 Task: Add Solaray Childrens Chewable to the cart.
Action: Mouse moved to (317, 151)
Screenshot: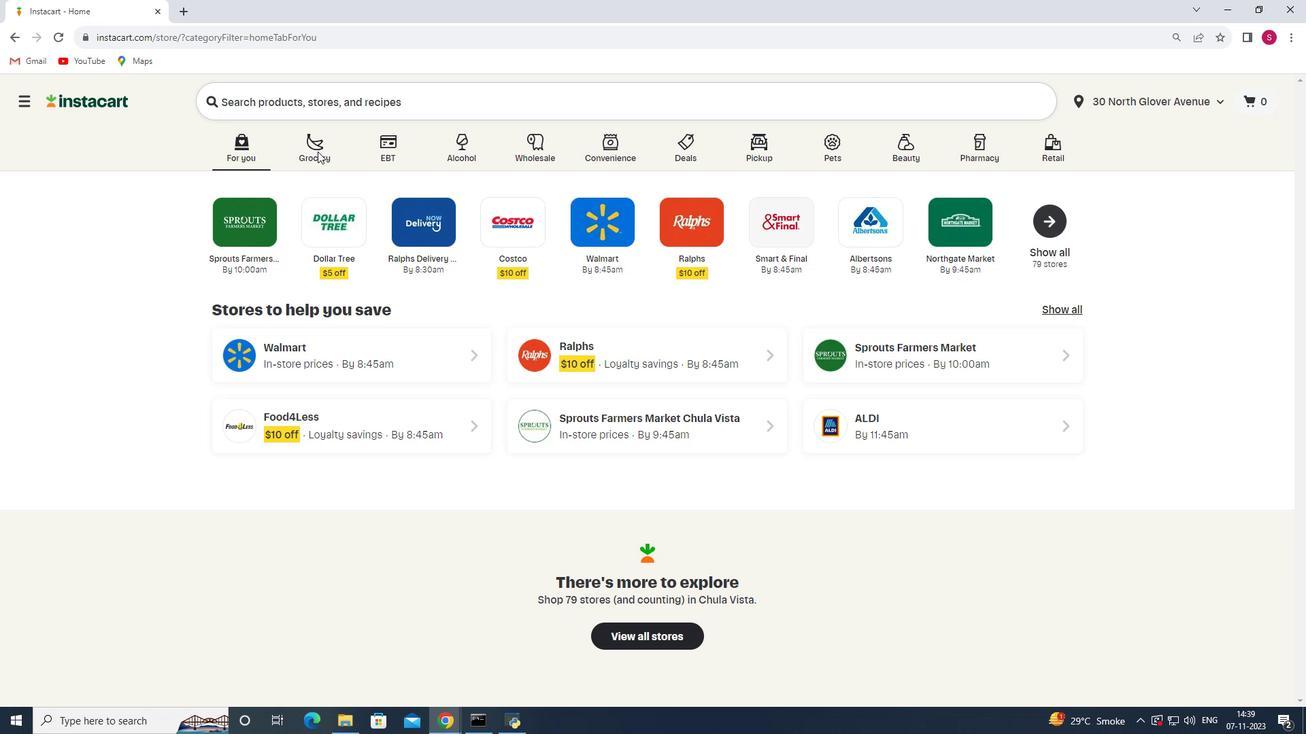 
Action: Mouse pressed left at (317, 151)
Screenshot: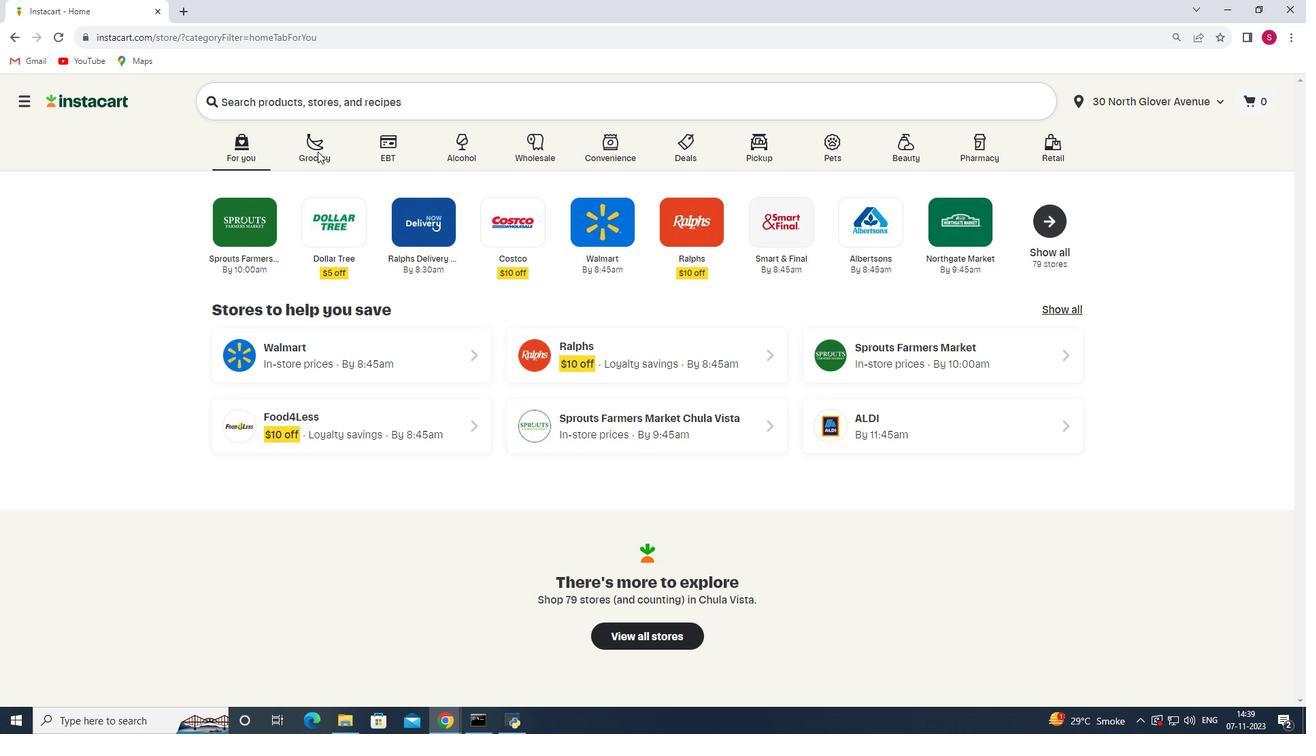 
Action: Mouse moved to (346, 391)
Screenshot: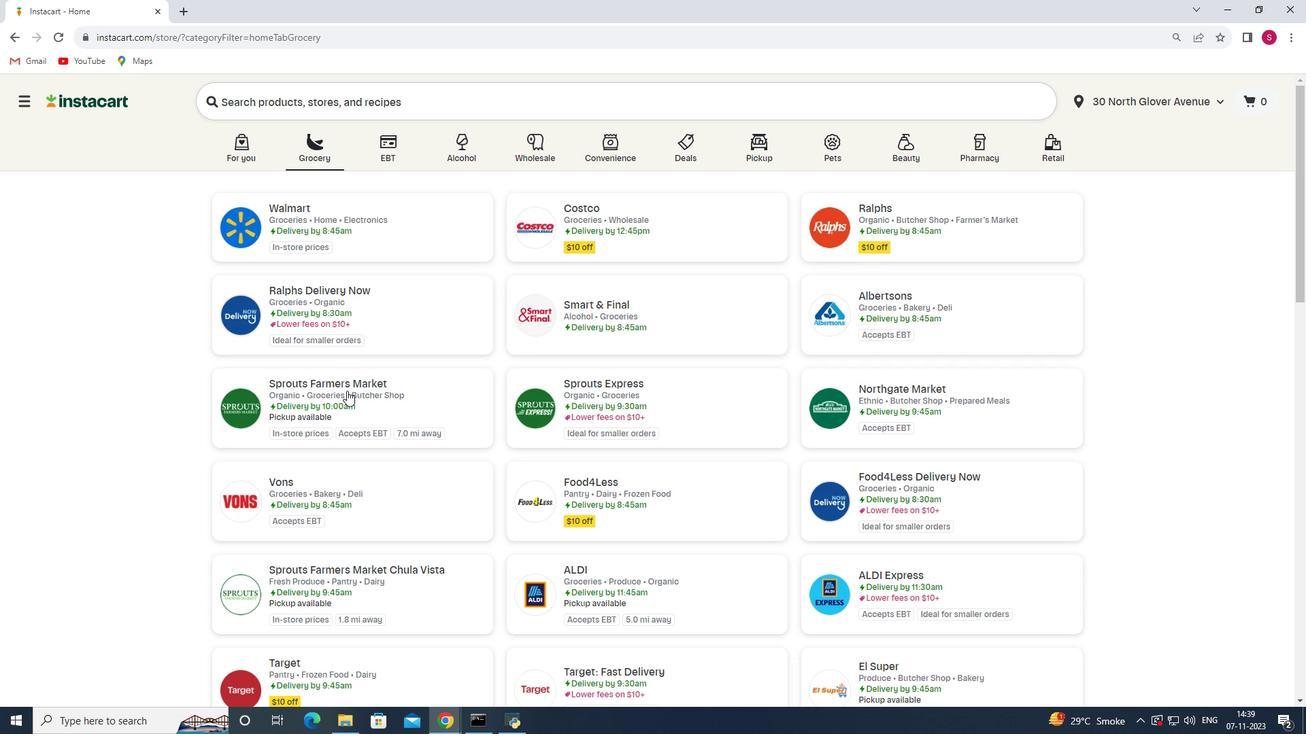 
Action: Mouse pressed left at (346, 391)
Screenshot: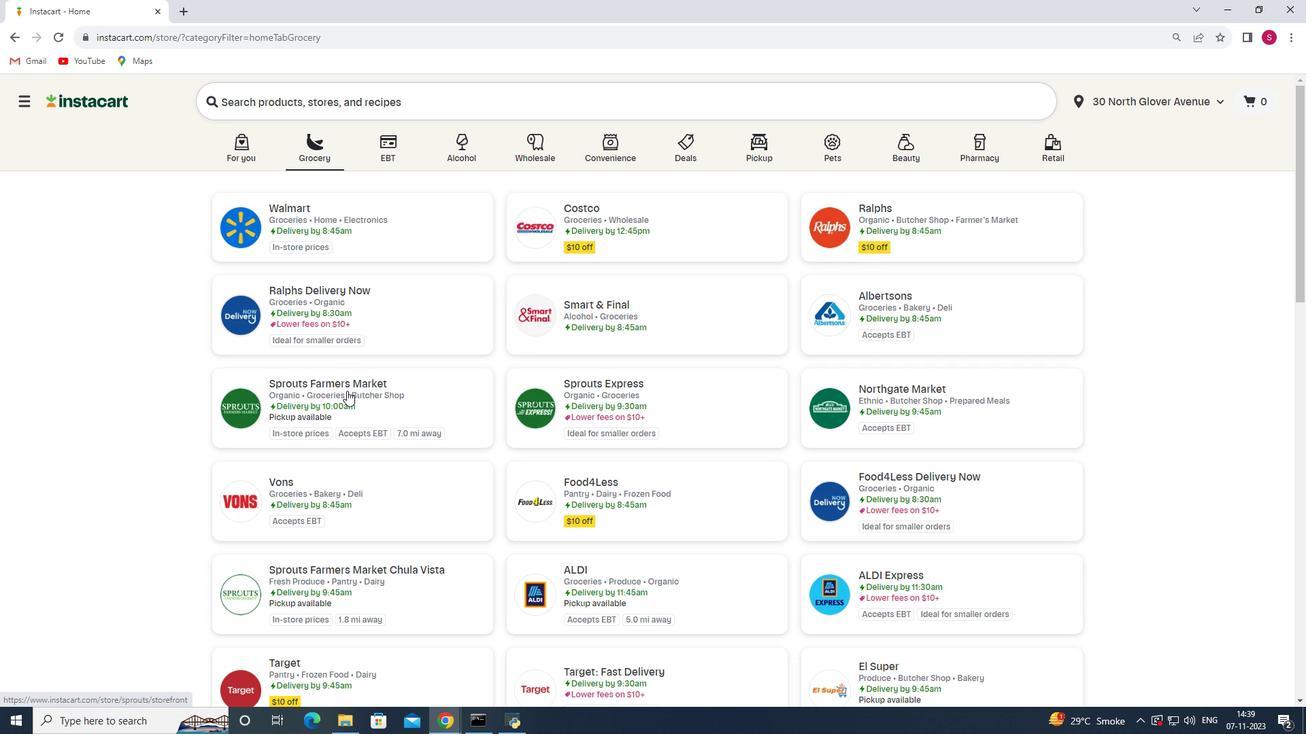 
Action: Mouse moved to (111, 418)
Screenshot: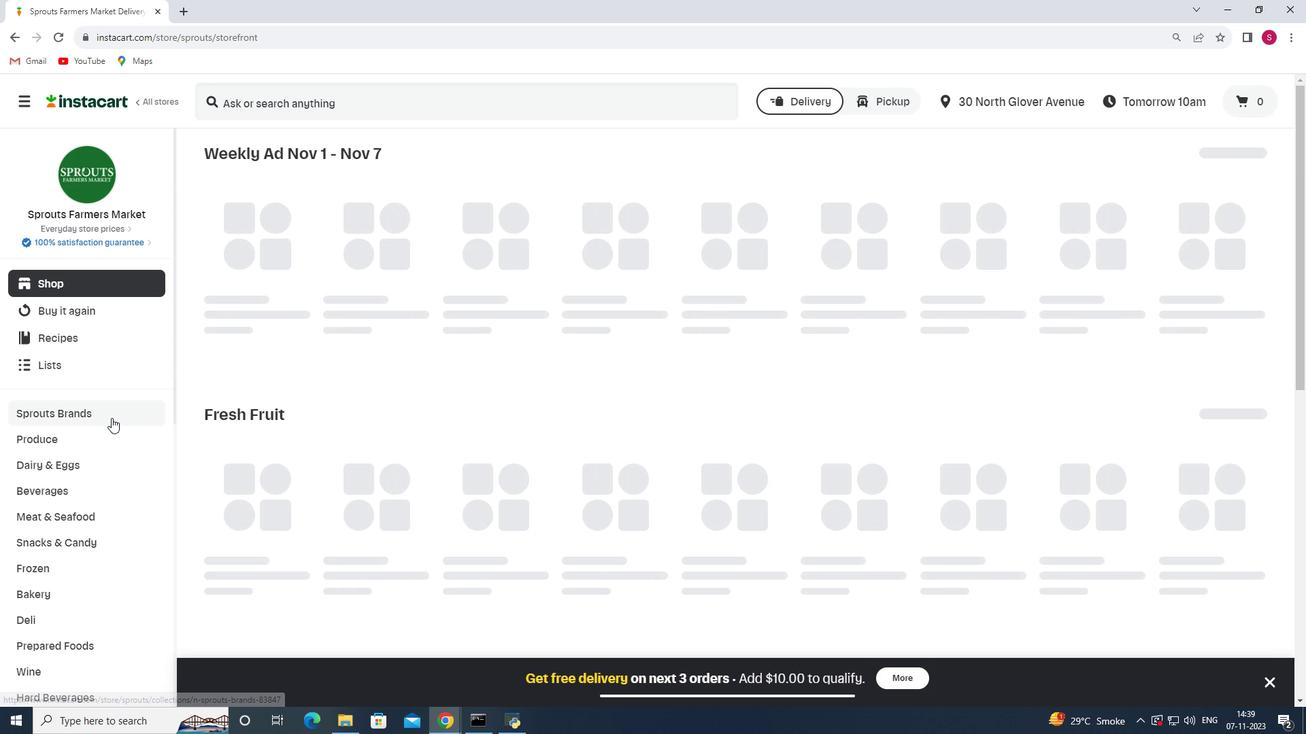 
Action: Mouse scrolled (111, 417) with delta (0, 0)
Screenshot: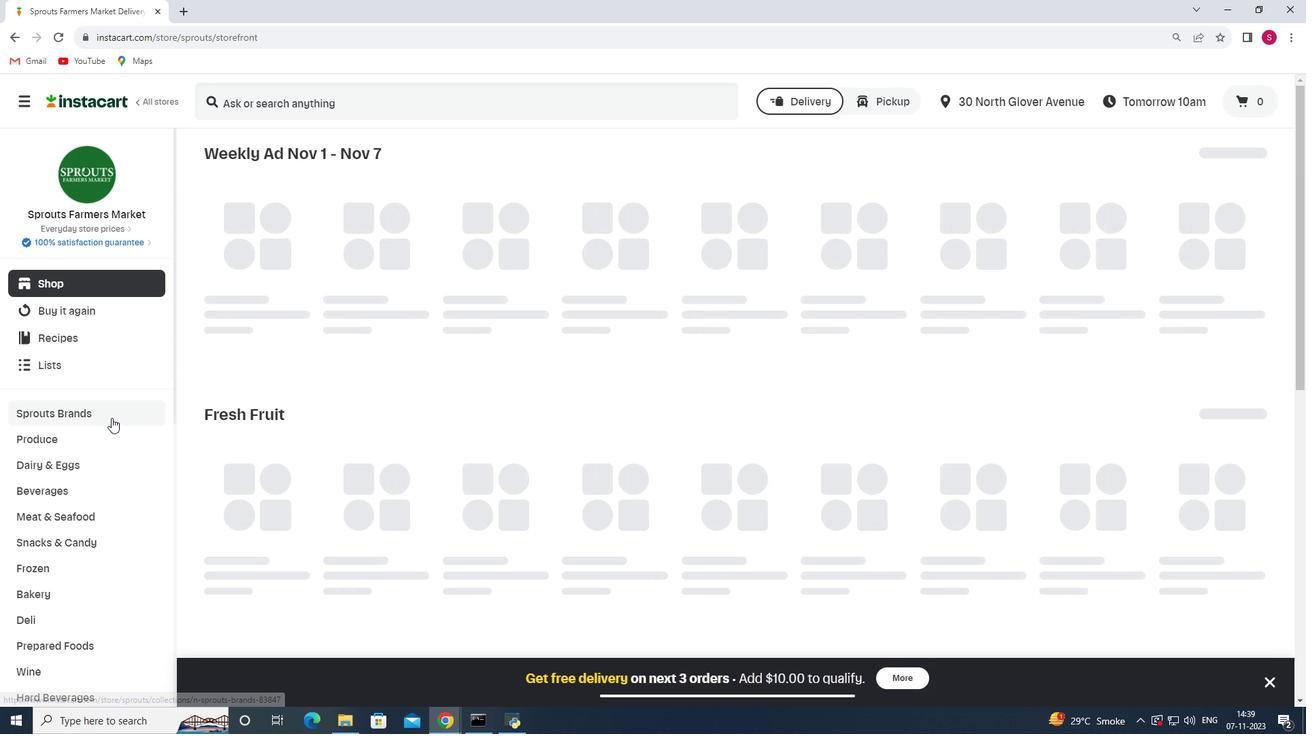 
Action: Mouse scrolled (111, 417) with delta (0, 0)
Screenshot: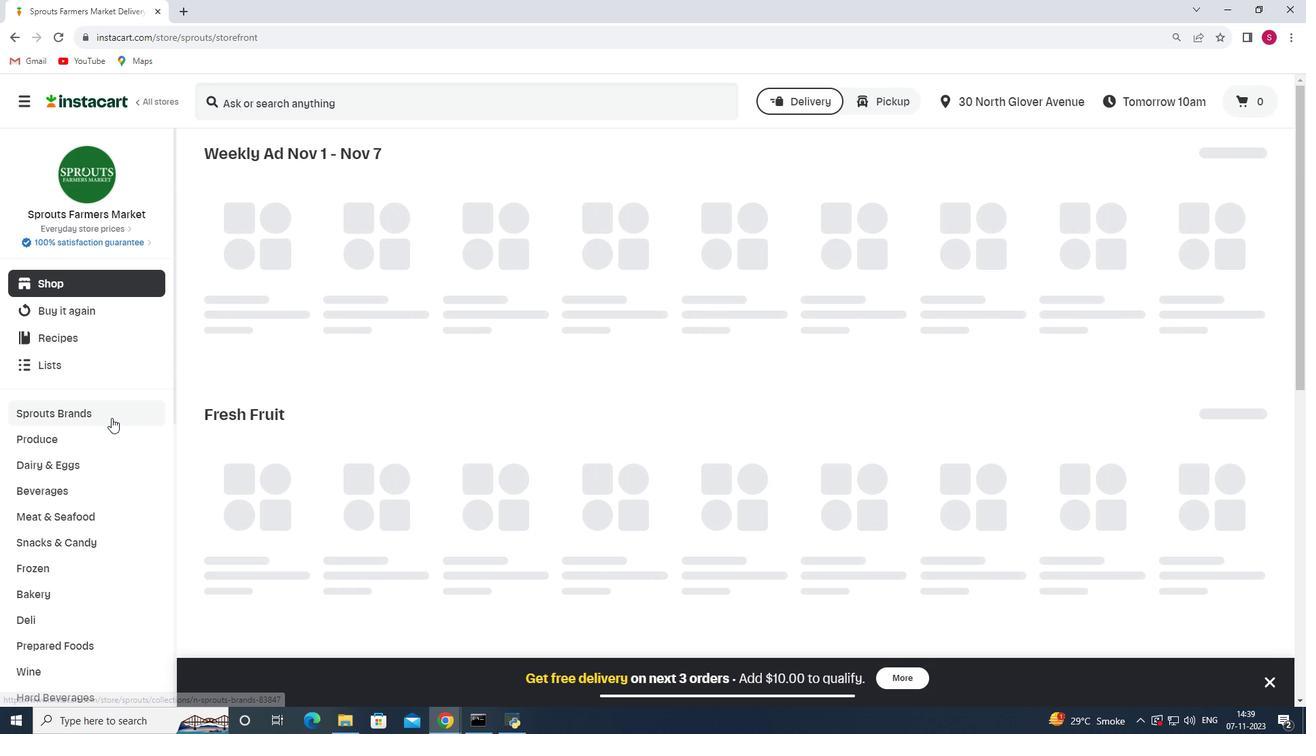 
Action: Mouse scrolled (111, 417) with delta (0, 0)
Screenshot: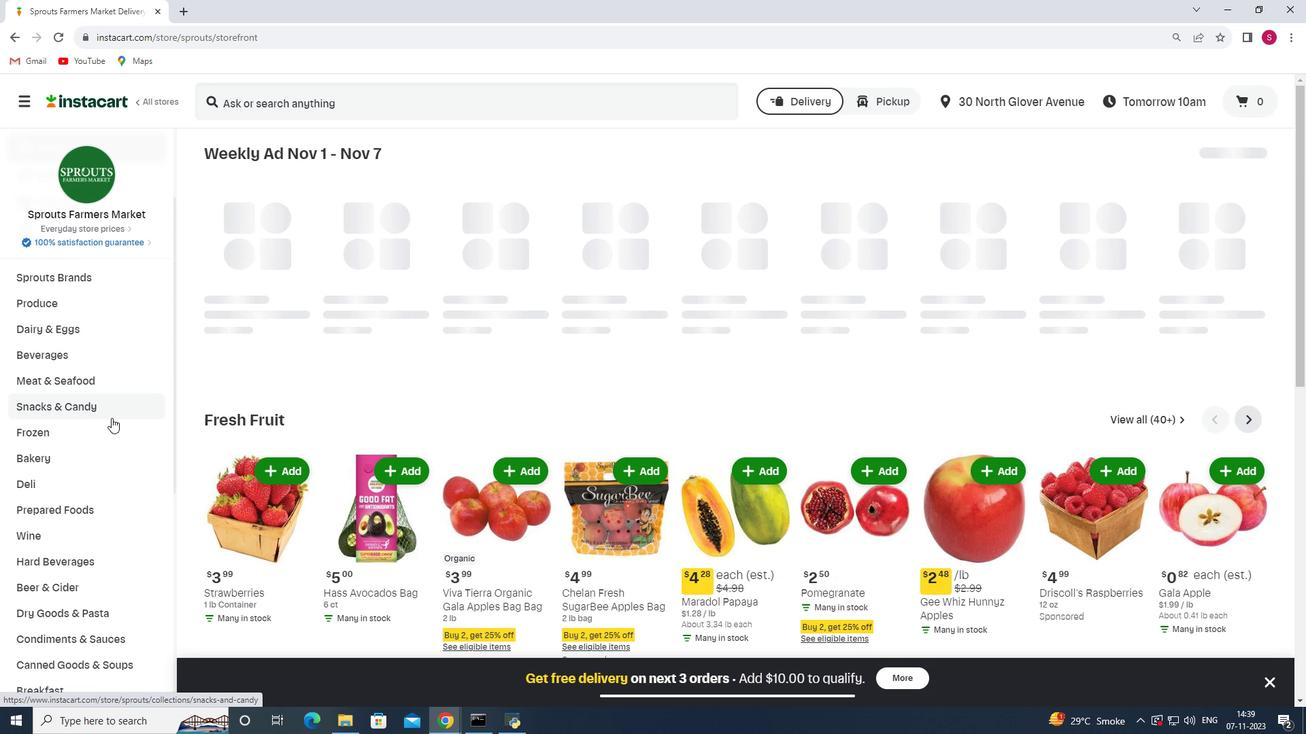 
Action: Mouse scrolled (111, 417) with delta (0, 0)
Screenshot: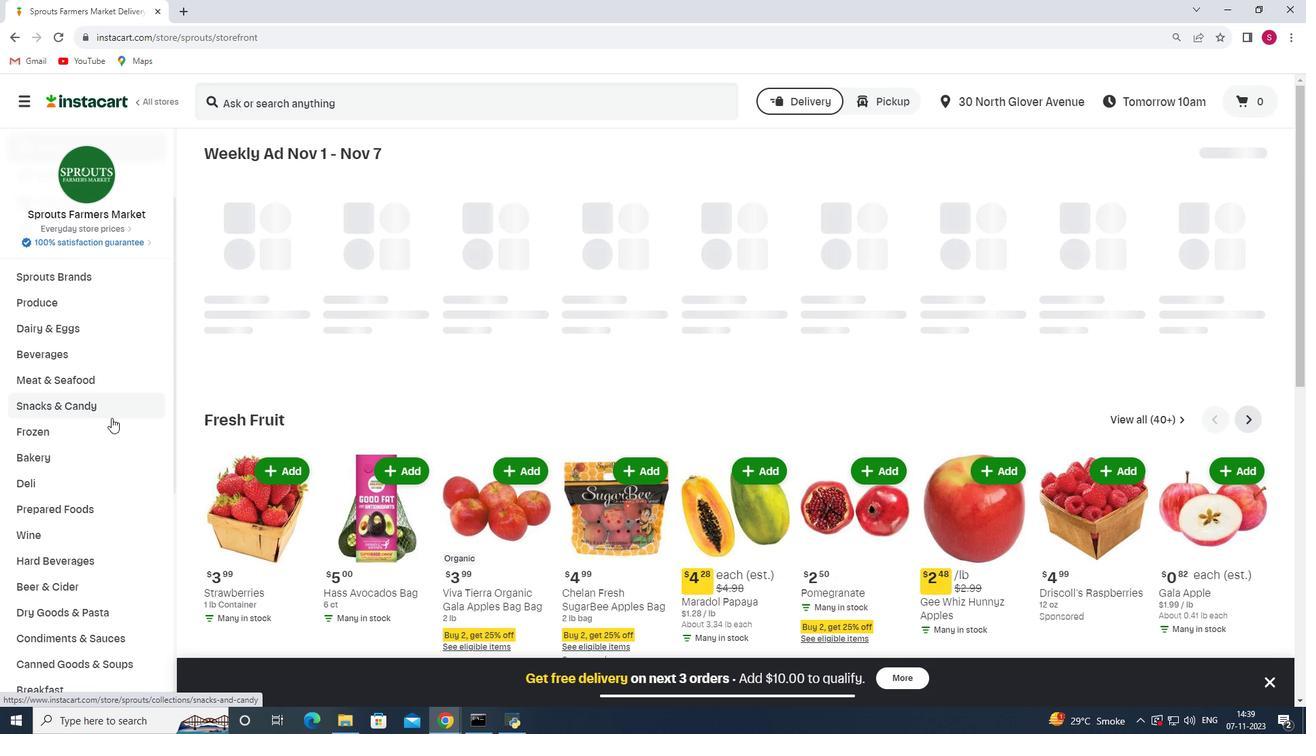 
Action: Mouse scrolled (111, 417) with delta (0, 0)
Screenshot: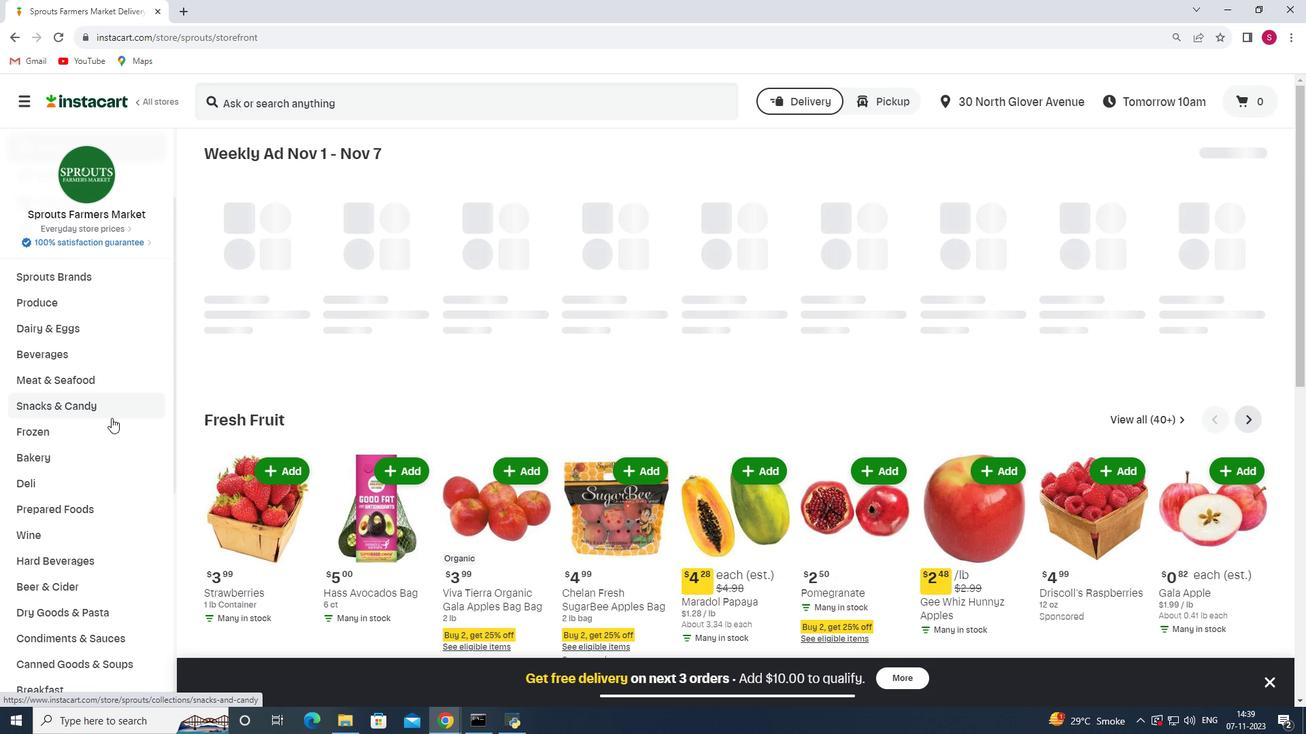 
Action: Mouse scrolled (111, 417) with delta (0, 0)
Screenshot: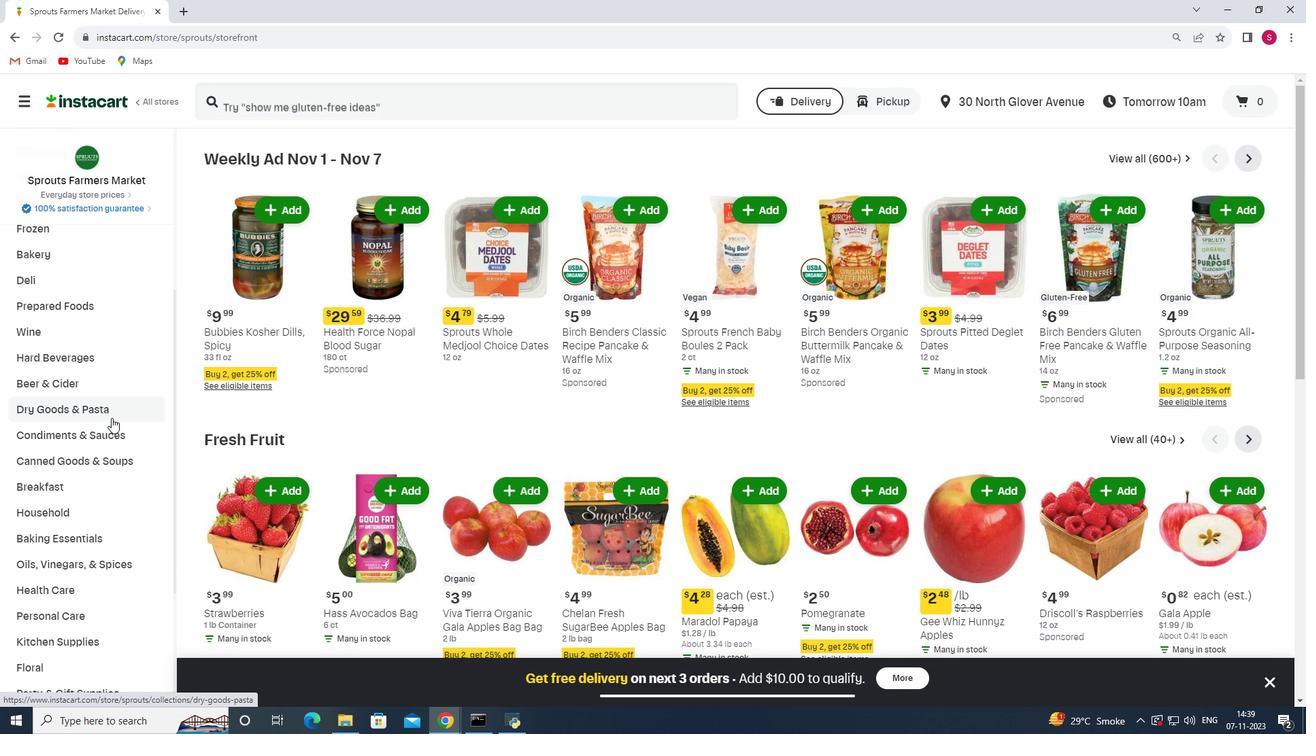 
Action: Mouse scrolled (111, 417) with delta (0, 0)
Screenshot: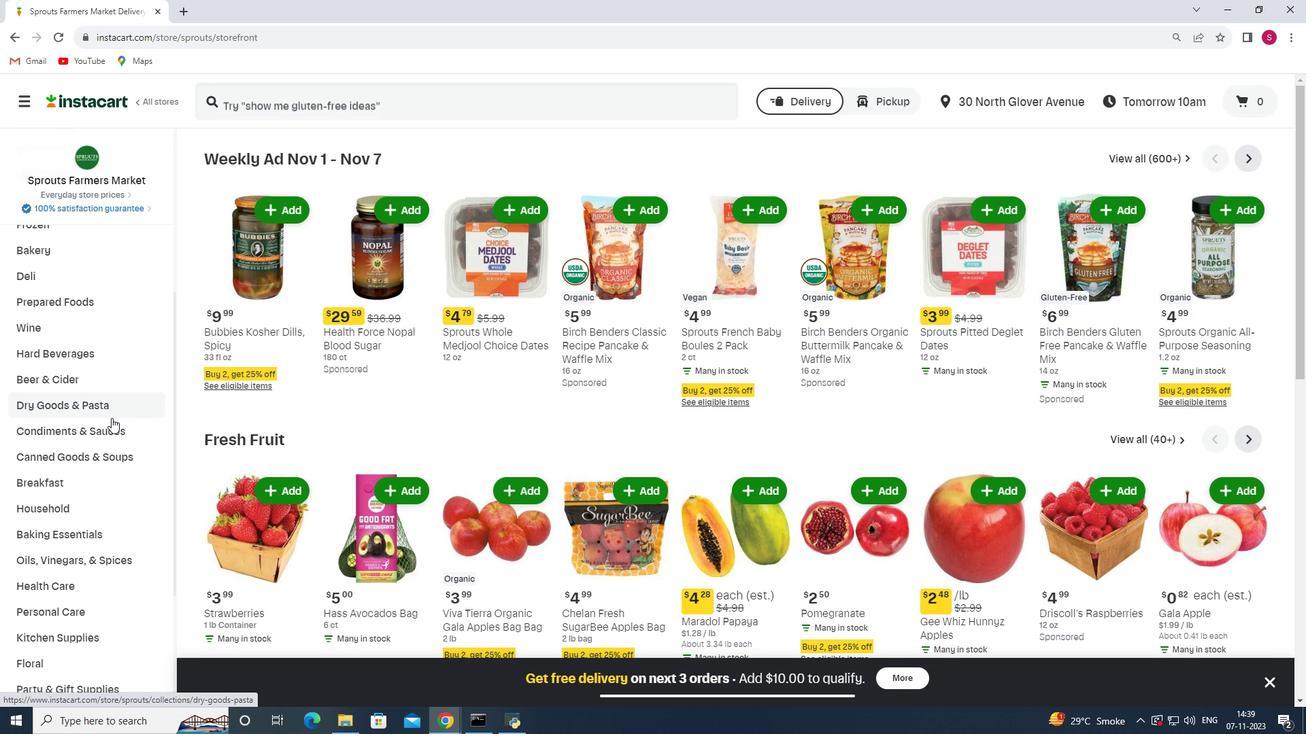 
Action: Mouse moved to (94, 453)
Screenshot: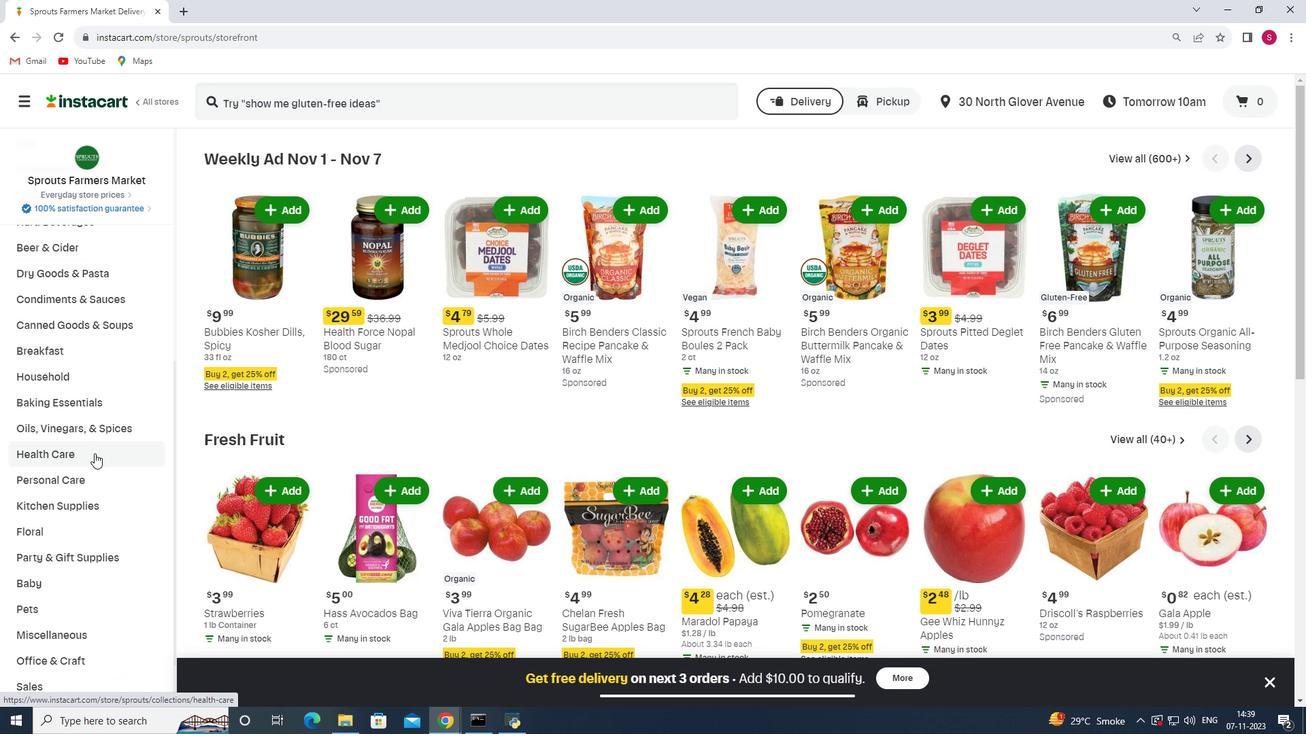 
Action: Mouse pressed left at (94, 453)
Screenshot: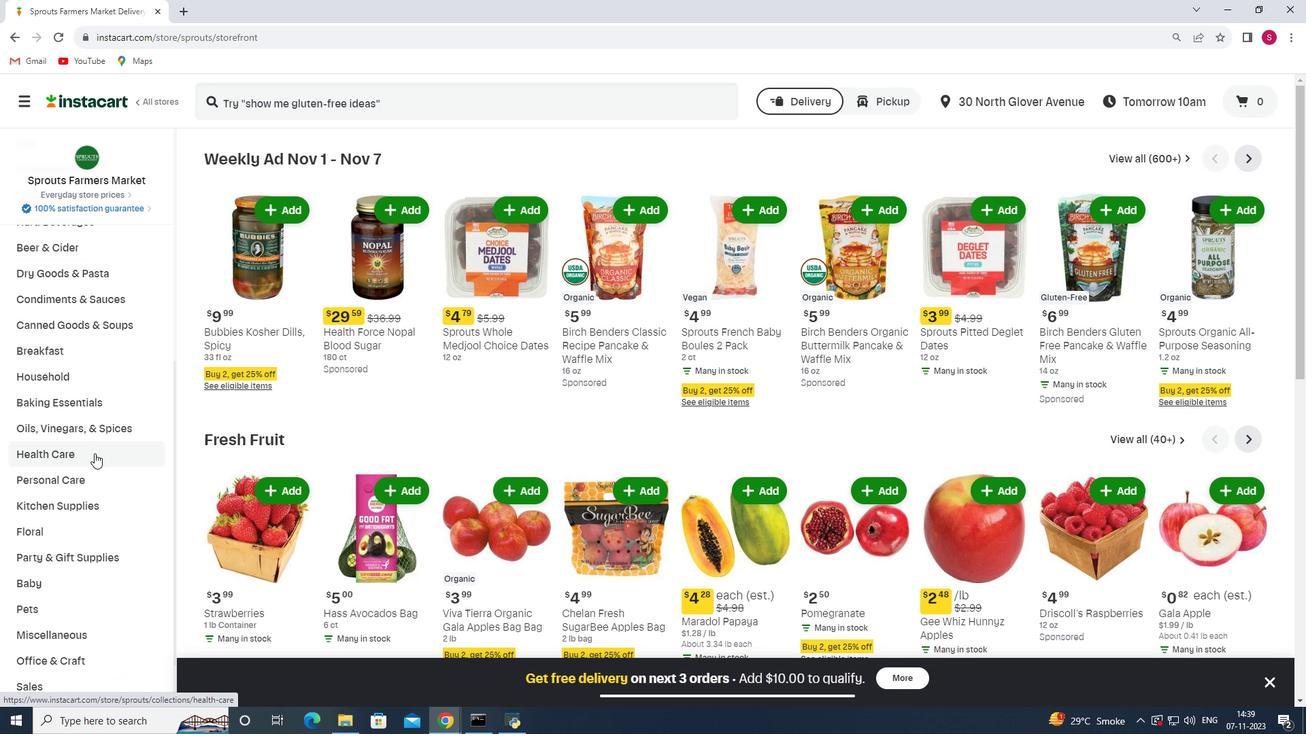 
Action: Mouse moved to (476, 191)
Screenshot: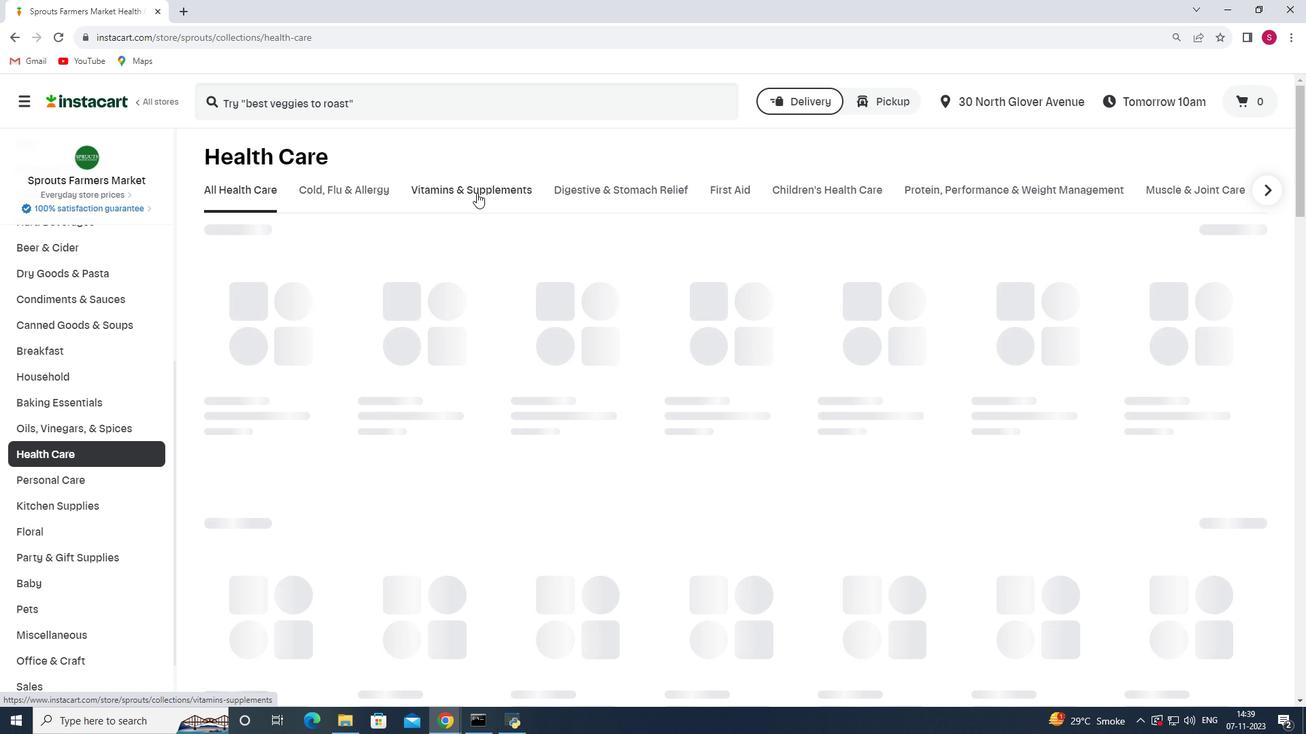 
Action: Mouse pressed left at (476, 191)
Screenshot: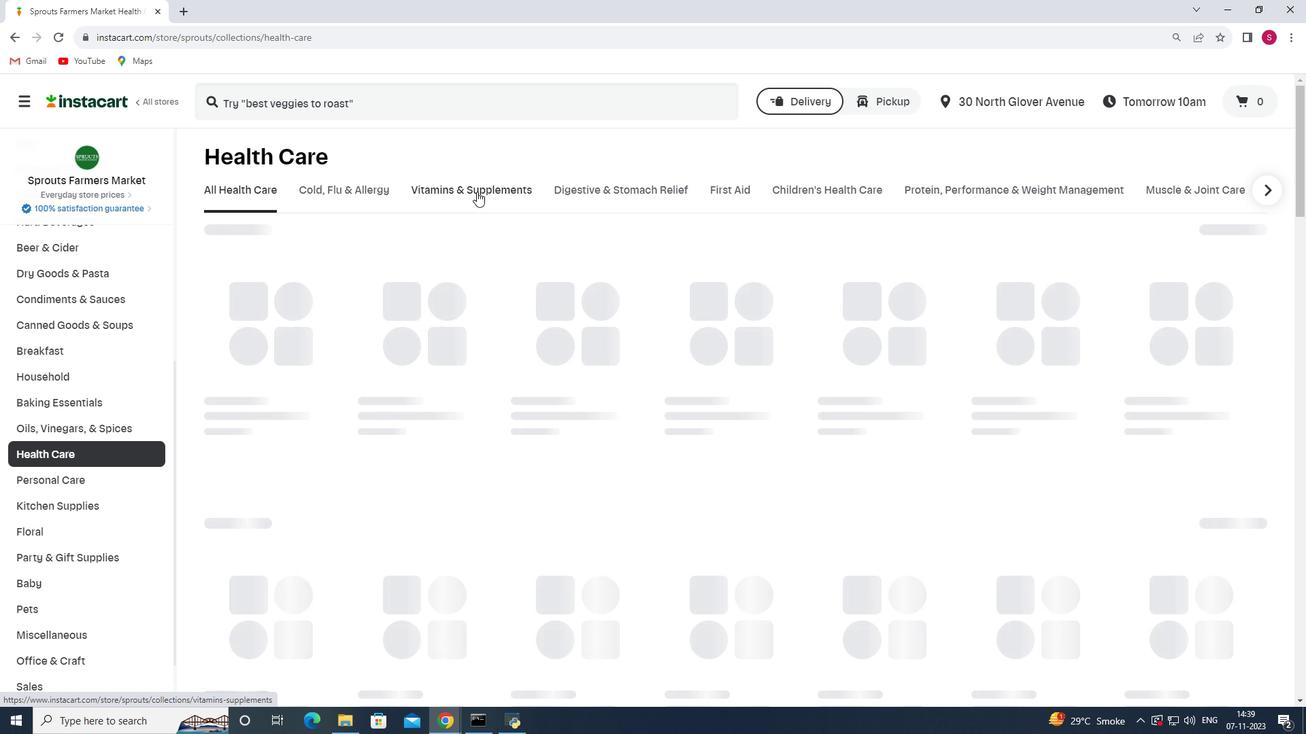 
Action: Mouse moved to (772, 249)
Screenshot: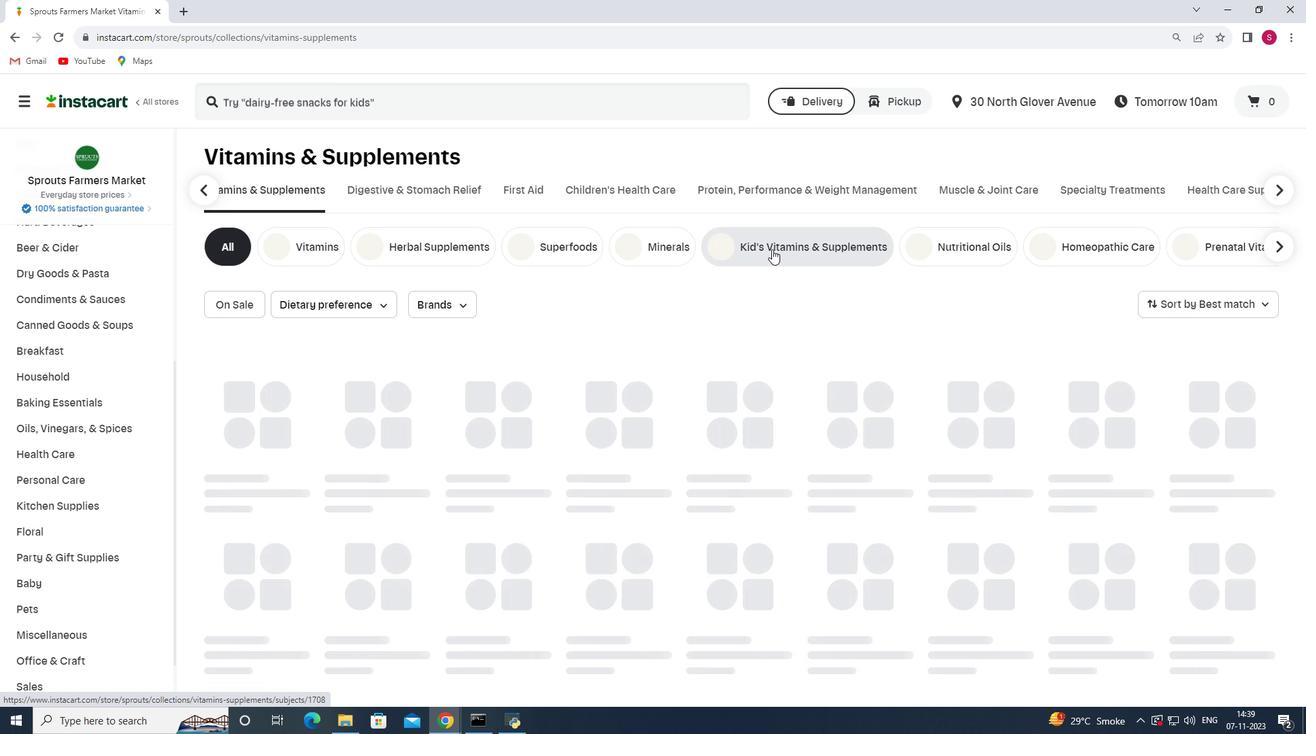 
Action: Mouse pressed left at (772, 249)
Screenshot: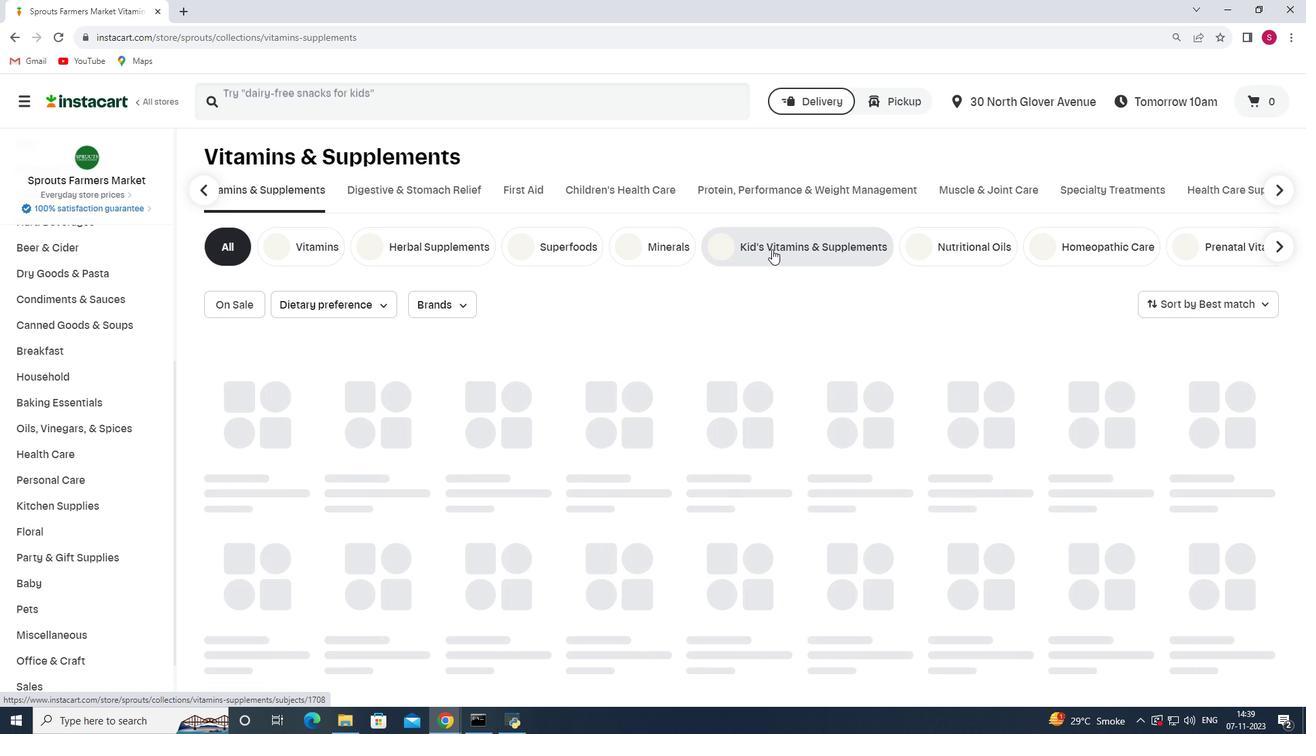
Action: Mouse moved to (434, 103)
Screenshot: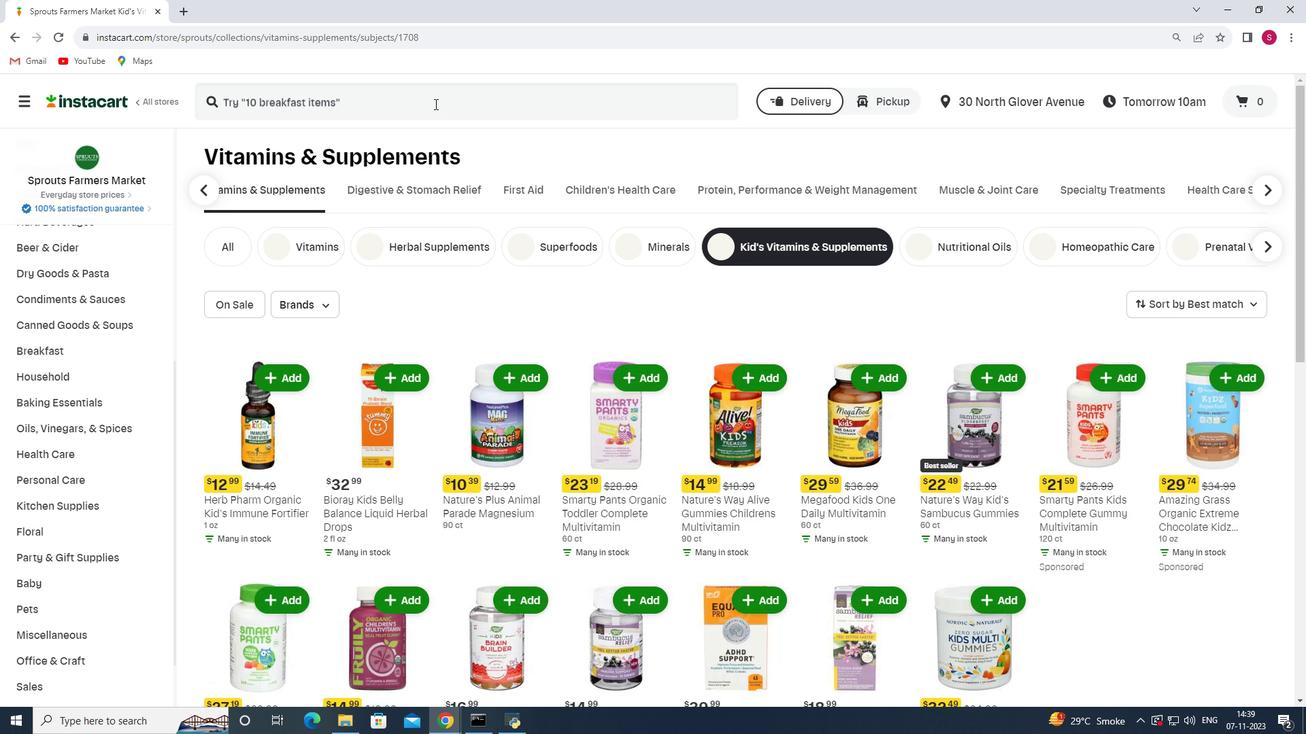 
Action: Mouse pressed left at (434, 103)
Screenshot: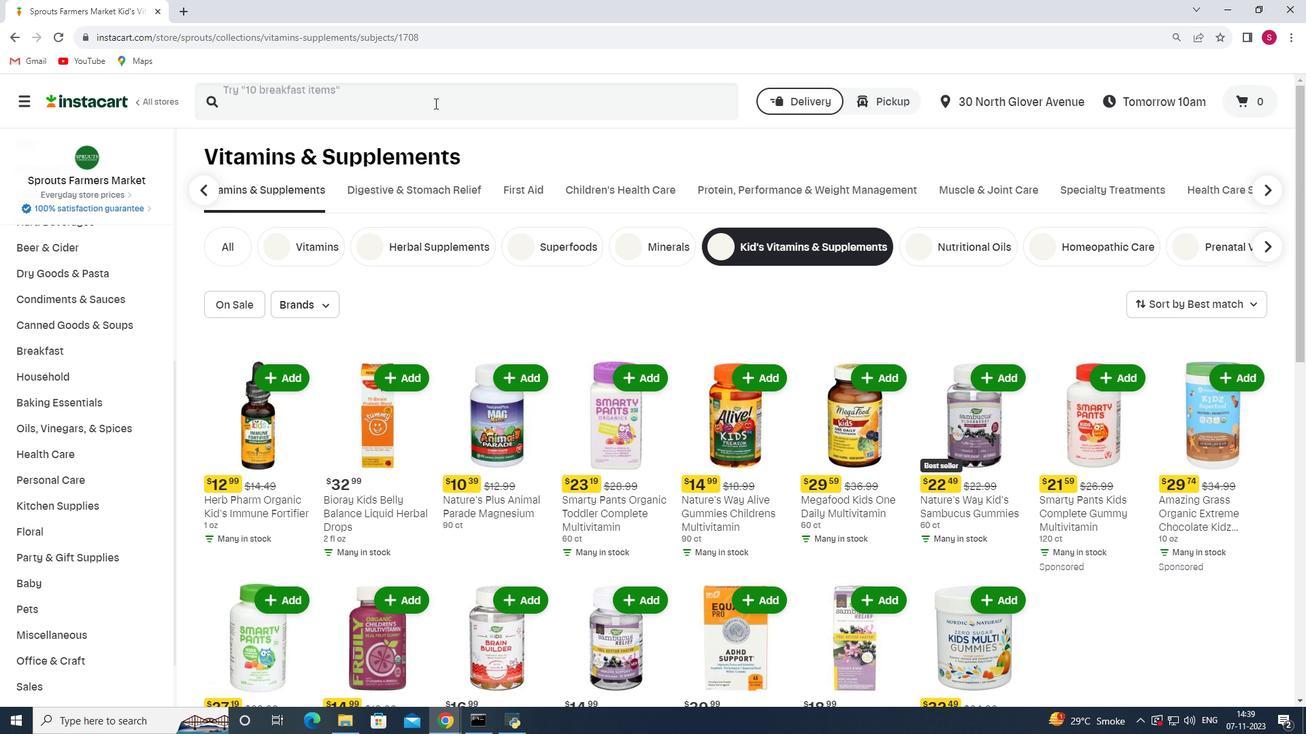 
Action: Key pressed <Key.shift>Solaray<Key.space><Key.shift>Childrens<Key.space><Key.shift>Chewable<Key.enter>
Screenshot: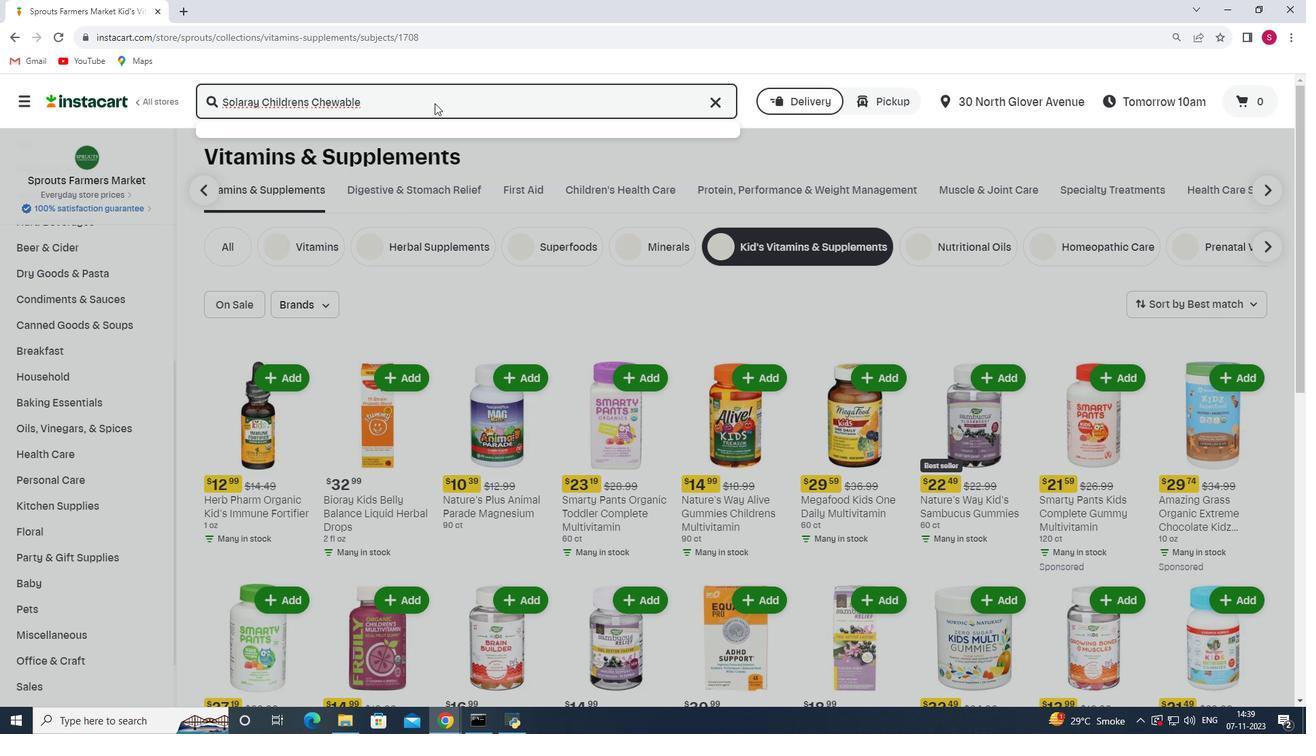 
Action: Mouse moved to (370, 211)
Screenshot: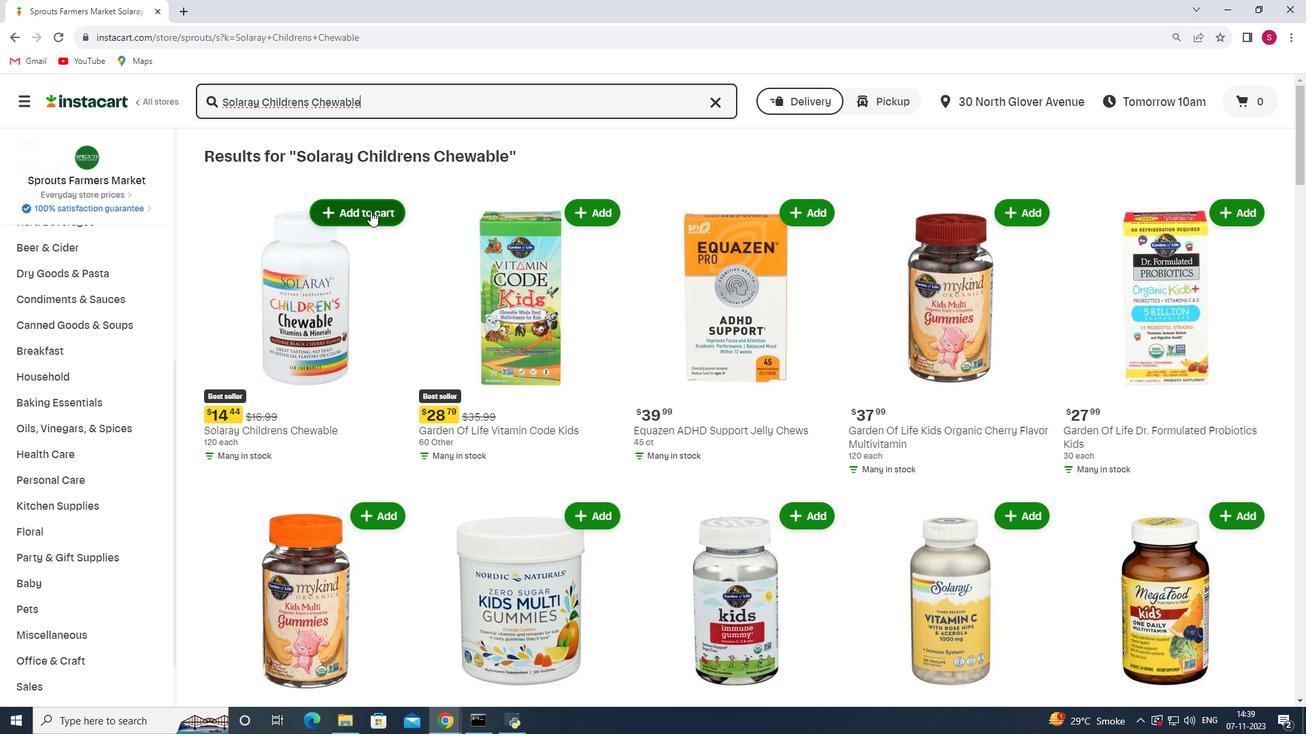 
Action: Mouse pressed left at (370, 211)
Screenshot: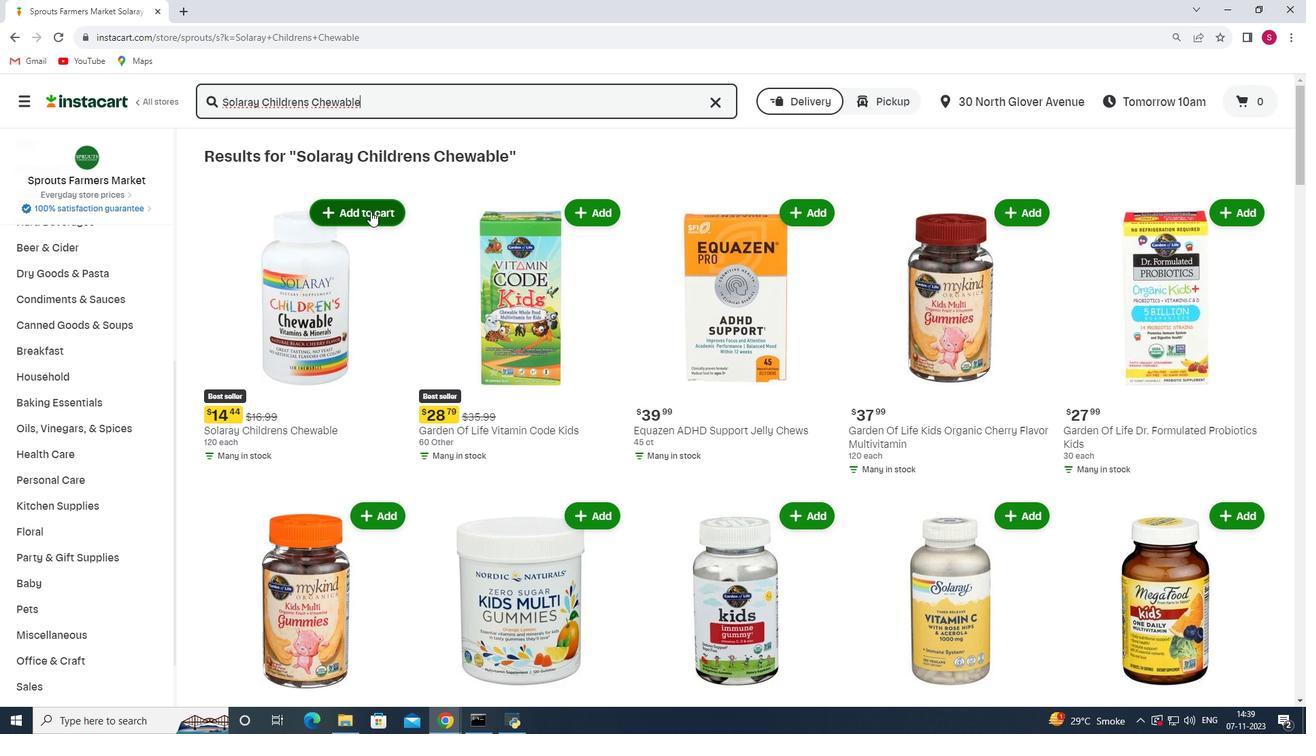 
